 Task: Search for emails in the 'Current Folder' with 'Green category' and 'Due Date' set to 'Last Week'.
Action: Mouse moved to (229, 4)
Screenshot: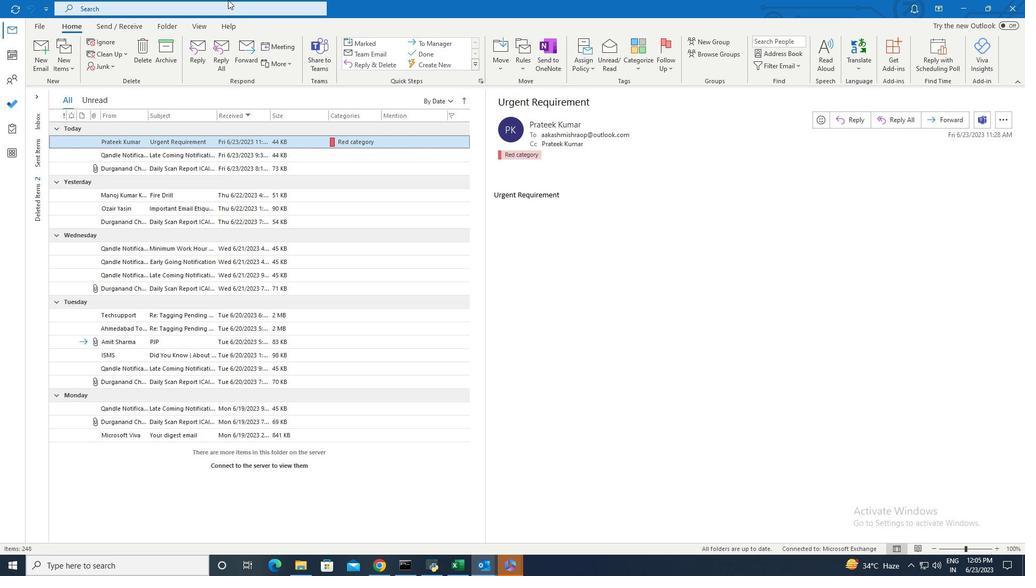 
Action: Mouse pressed left at (229, 4)
Screenshot: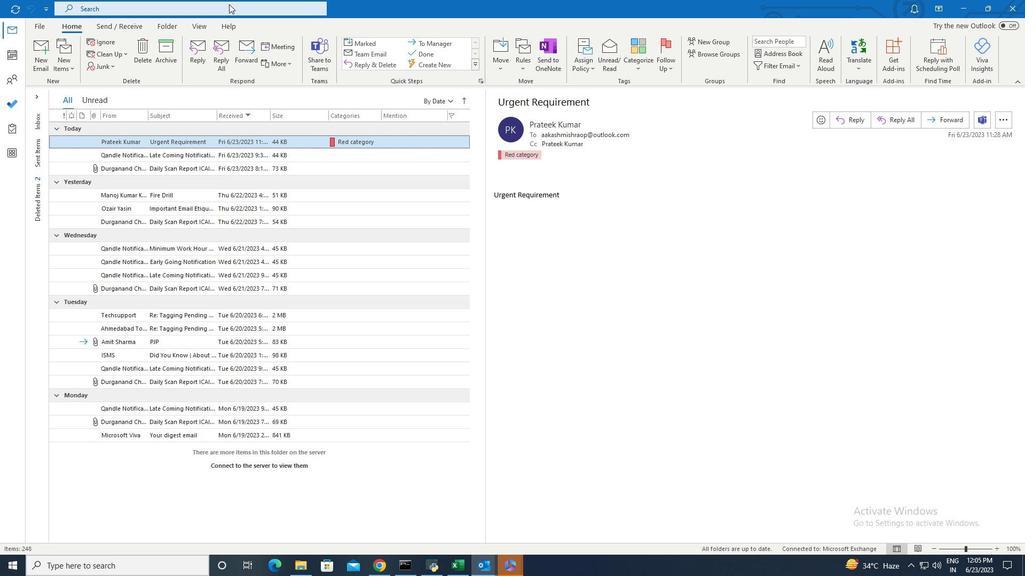 
Action: Mouse moved to (229, 6)
Screenshot: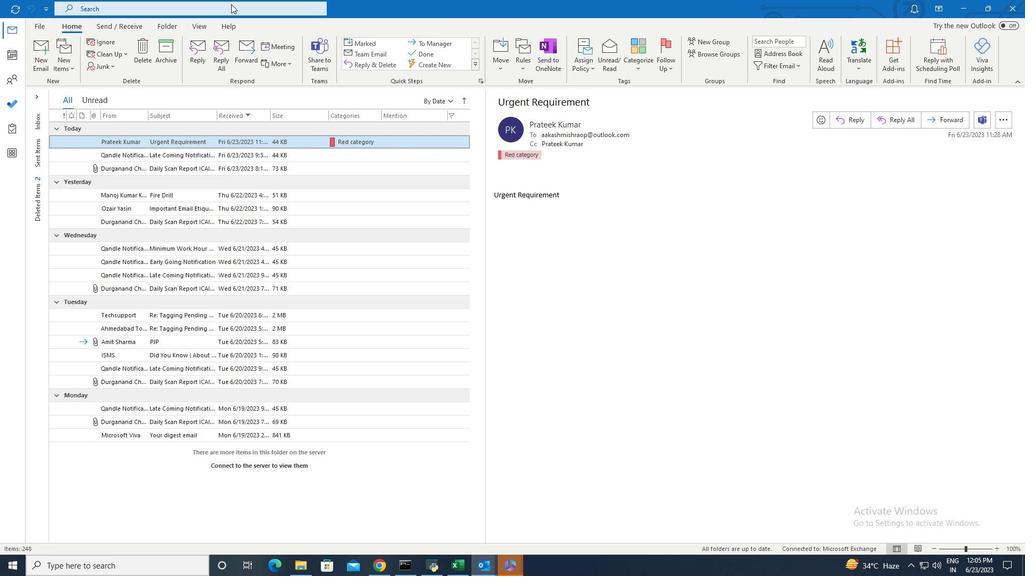 
Action: Mouse pressed left at (229, 6)
Screenshot: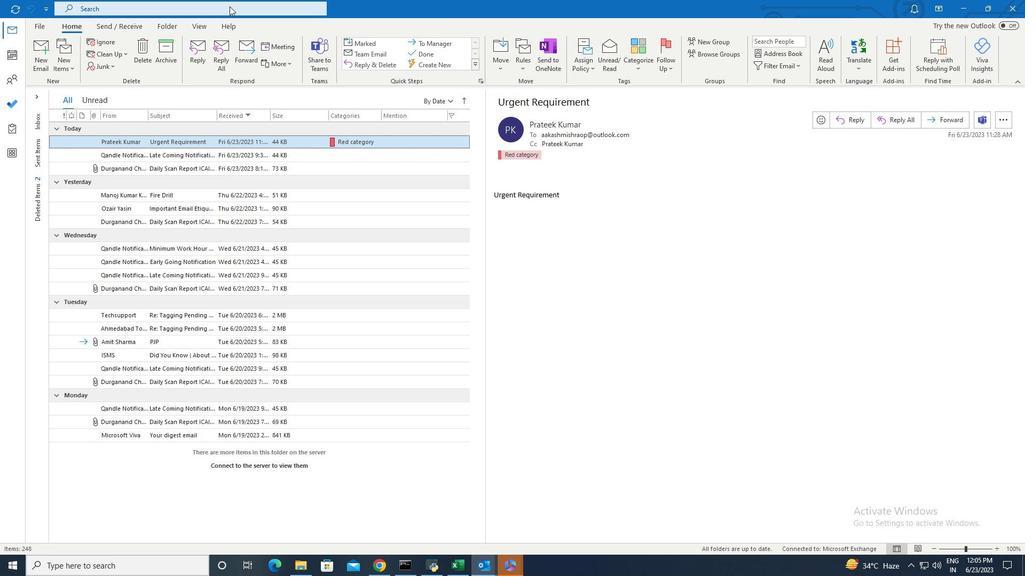 
Action: Mouse moved to (365, 10)
Screenshot: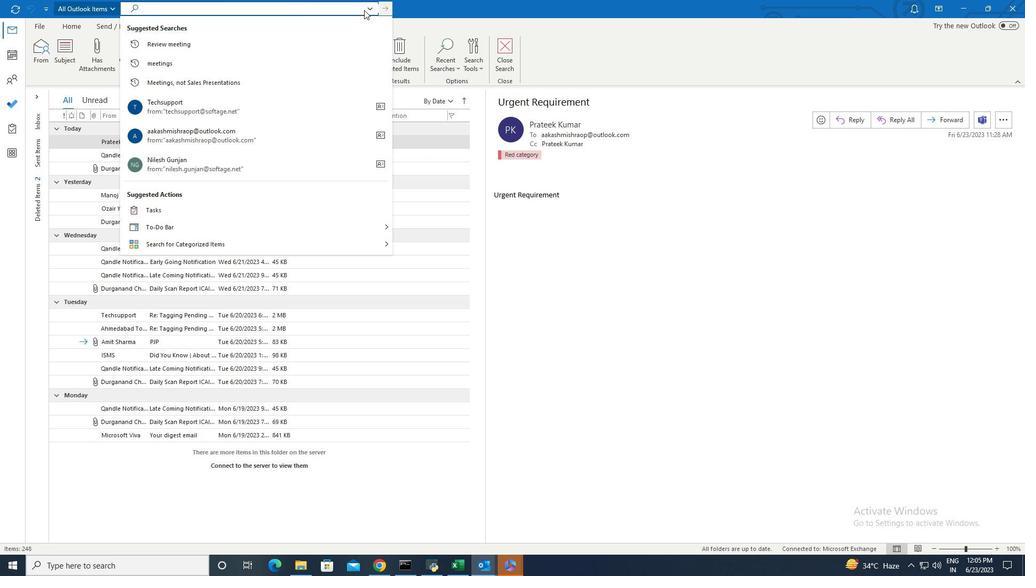 
Action: Mouse pressed left at (365, 10)
Screenshot: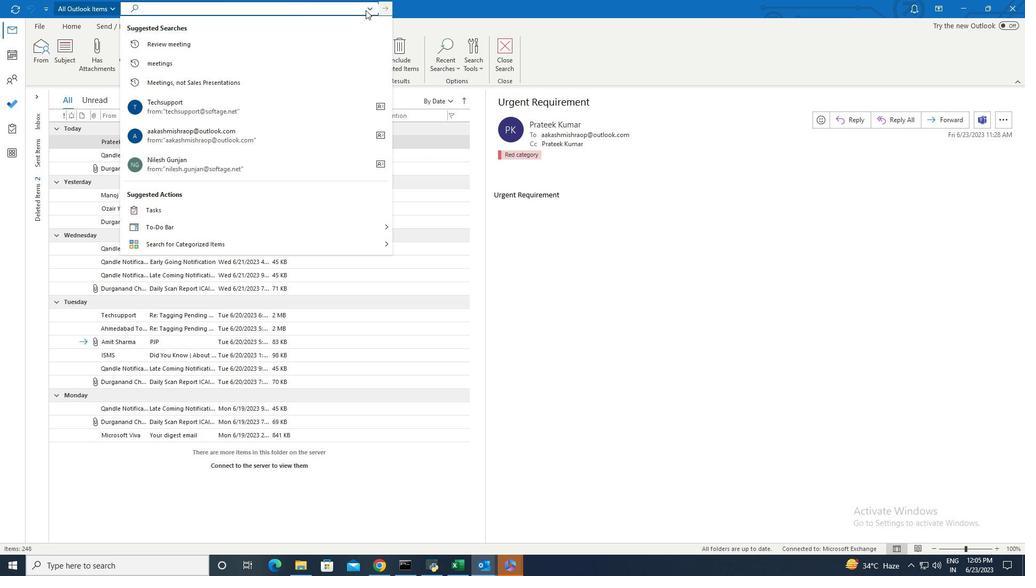 
Action: Mouse moved to (251, 29)
Screenshot: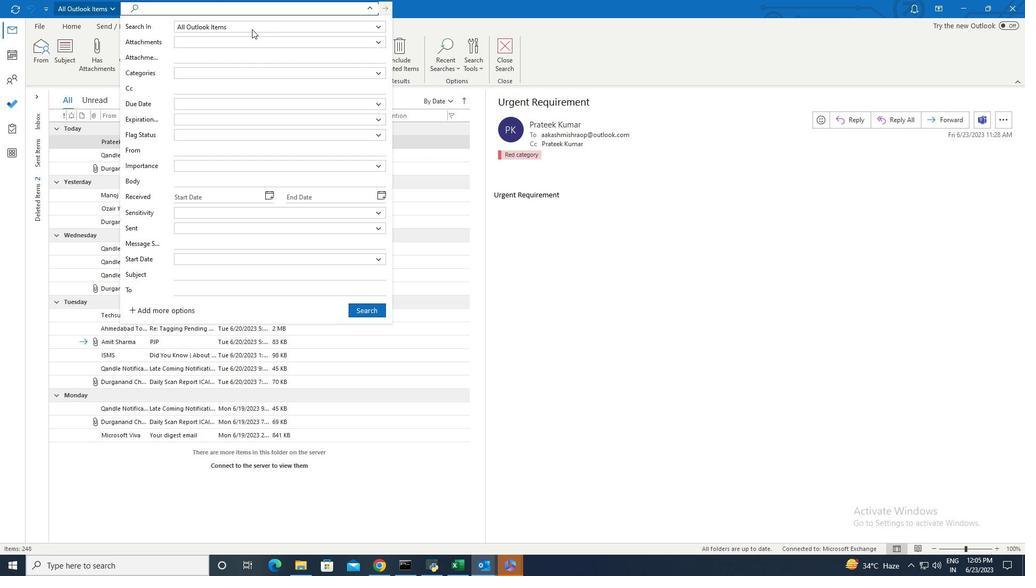 
Action: Mouse pressed left at (251, 29)
Screenshot: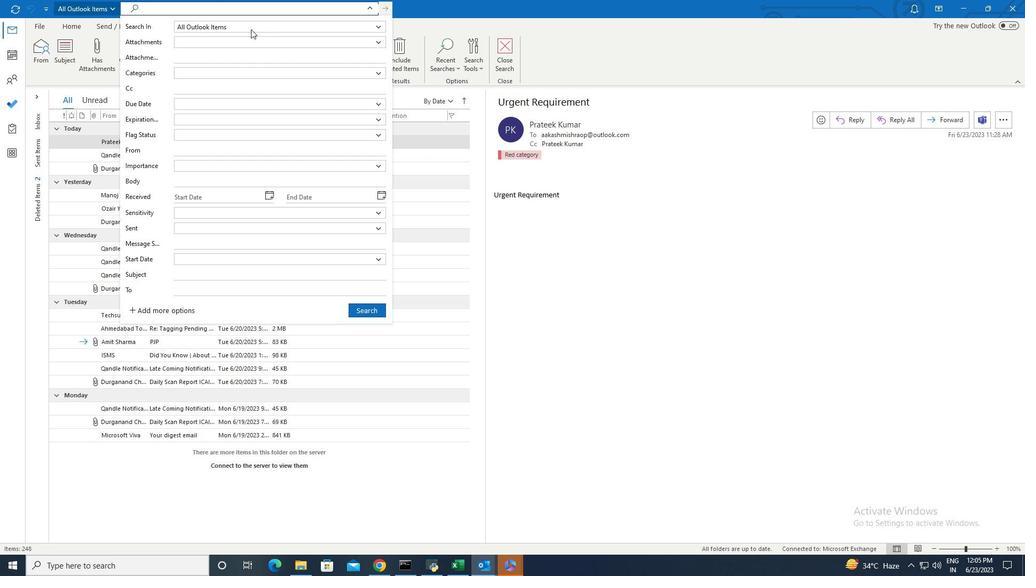 
Action: Mouse moved to (222, 34)
Screenshot: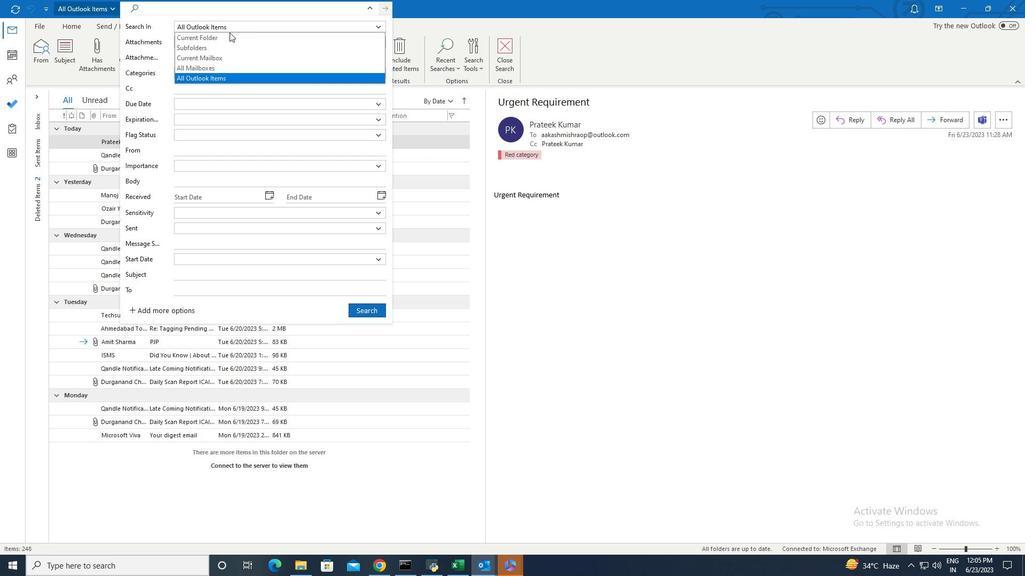 
Action: Mouse pressed left at (222, 34)
Screenshot: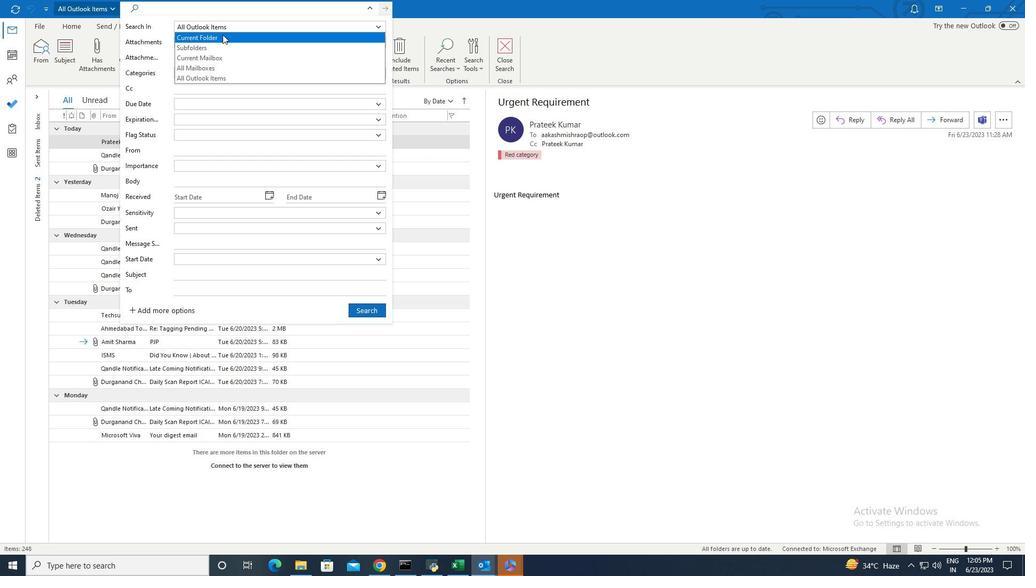 
Action: Mouse moved to (358, 6)
Screenshot: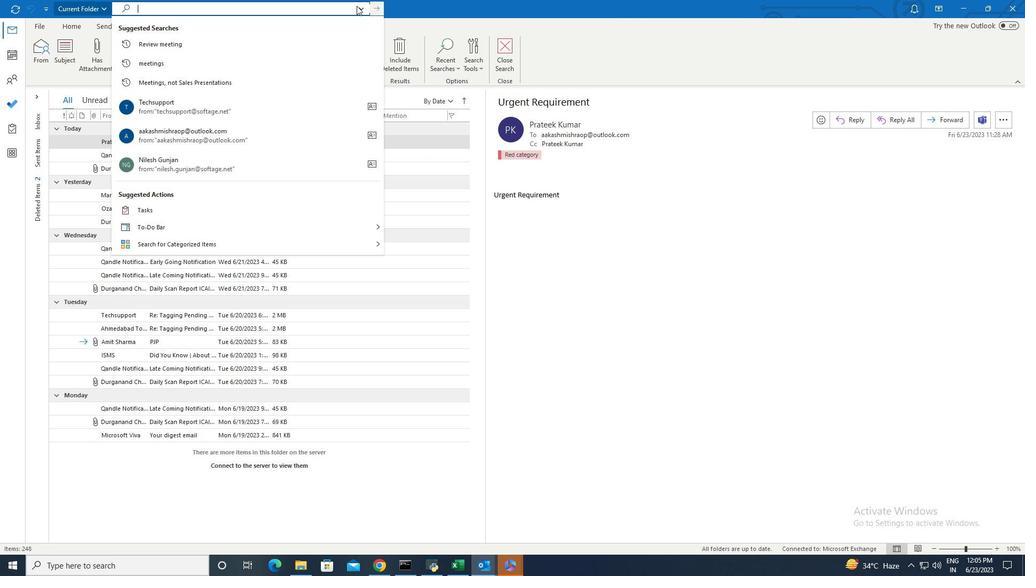 
Action: Mouse pressed left at (358, 6)
Screenshot: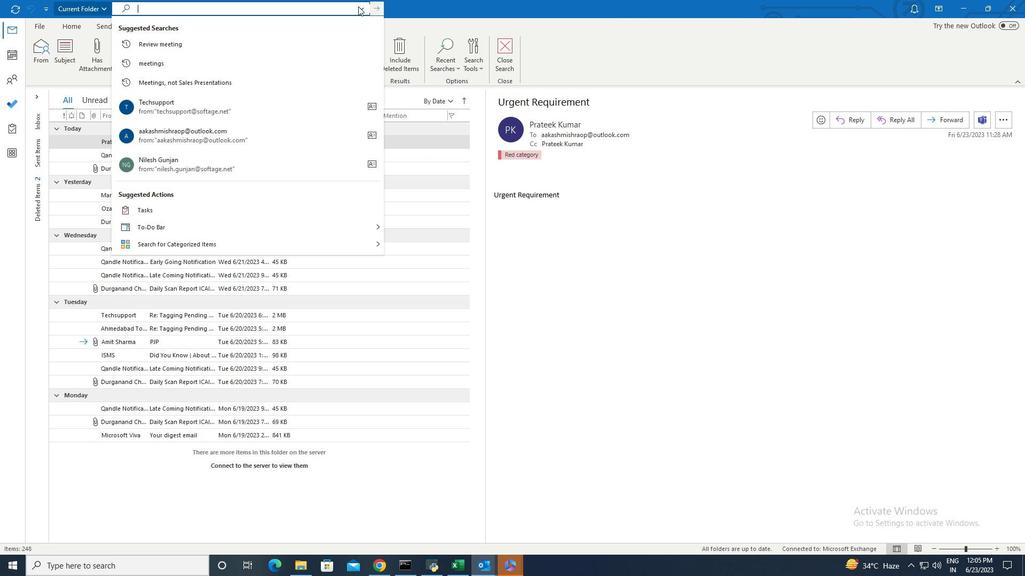 
Action: Mouse moved to (204, 71)
Screenshot: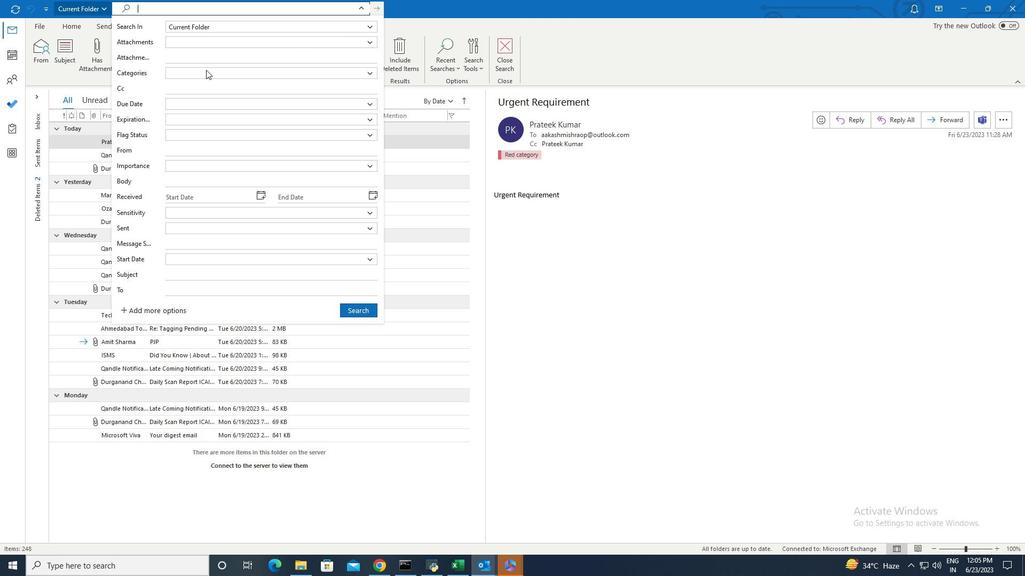 
Action: Mouse pressed left at (204, 71)
Screenshot: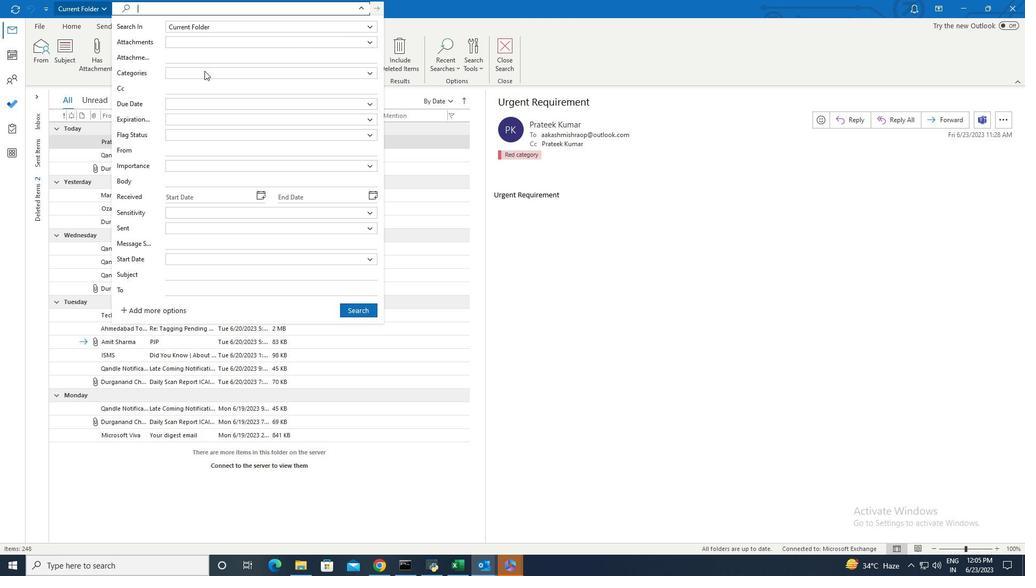 
Action: Mouse moved to (205, 106)
Screenshot: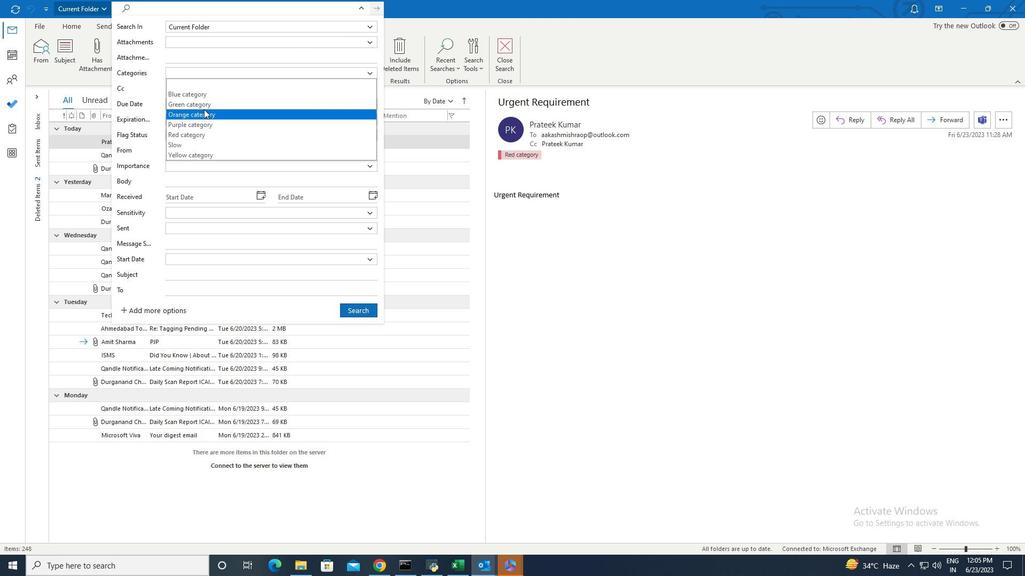 
Action: Mouse pressed left at (205, 106)
Screenshot: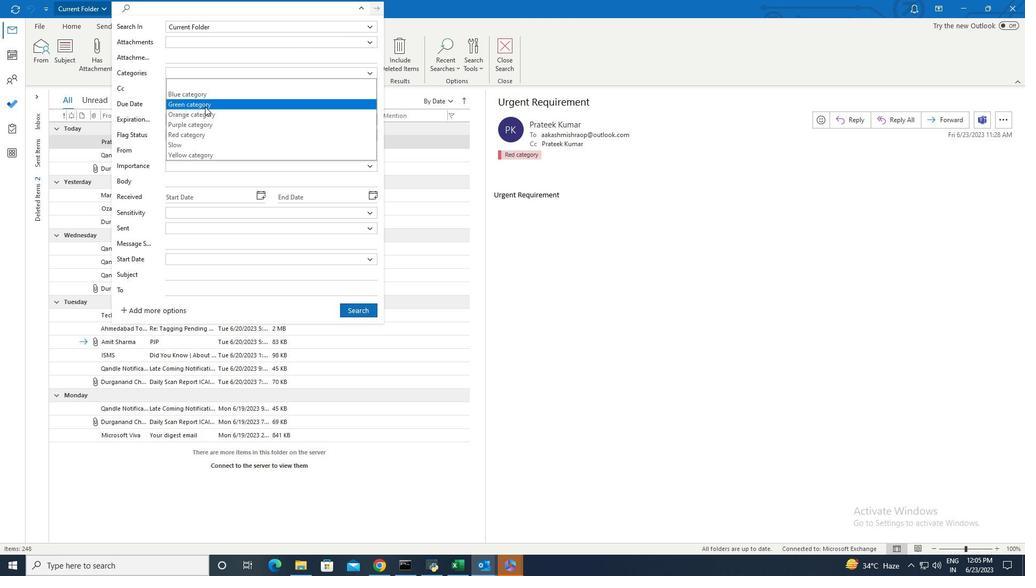 
Action: Mouse moved to (236, 103)
Screenshot: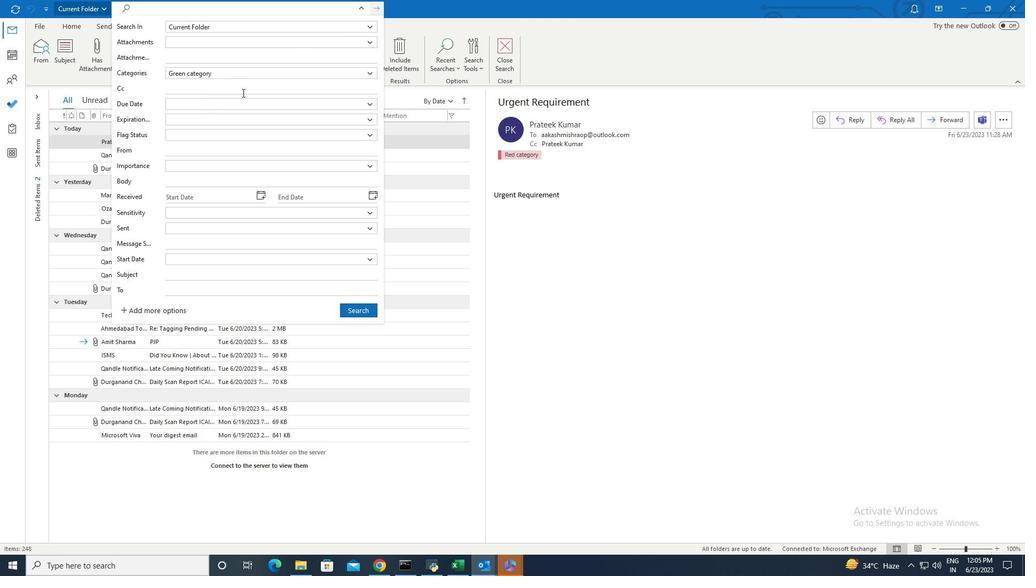 
Action: Mouse pressed left at (236, 103)
Screenshot: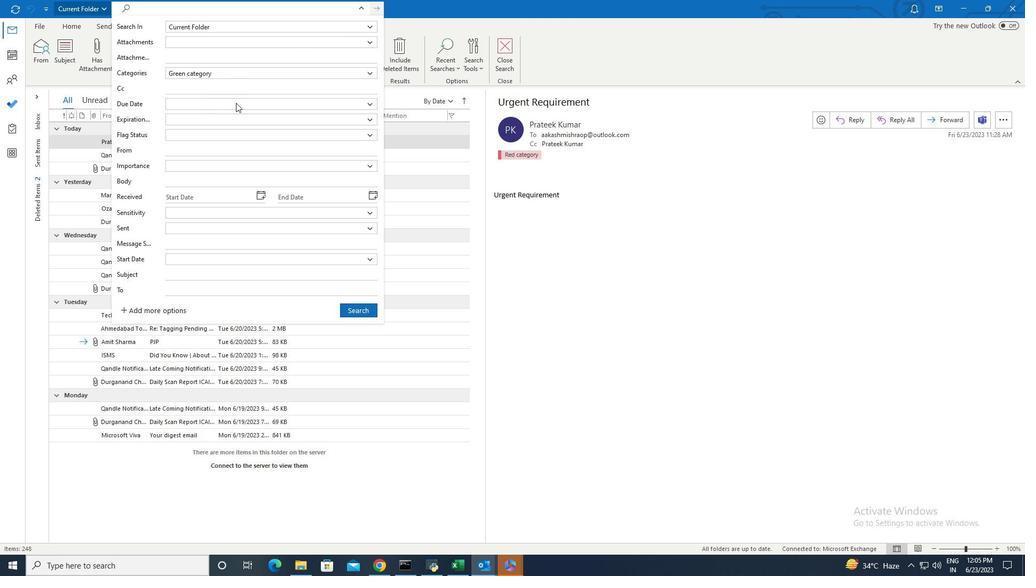 
Action: Mouse moved to (197, 179)
Screenshot: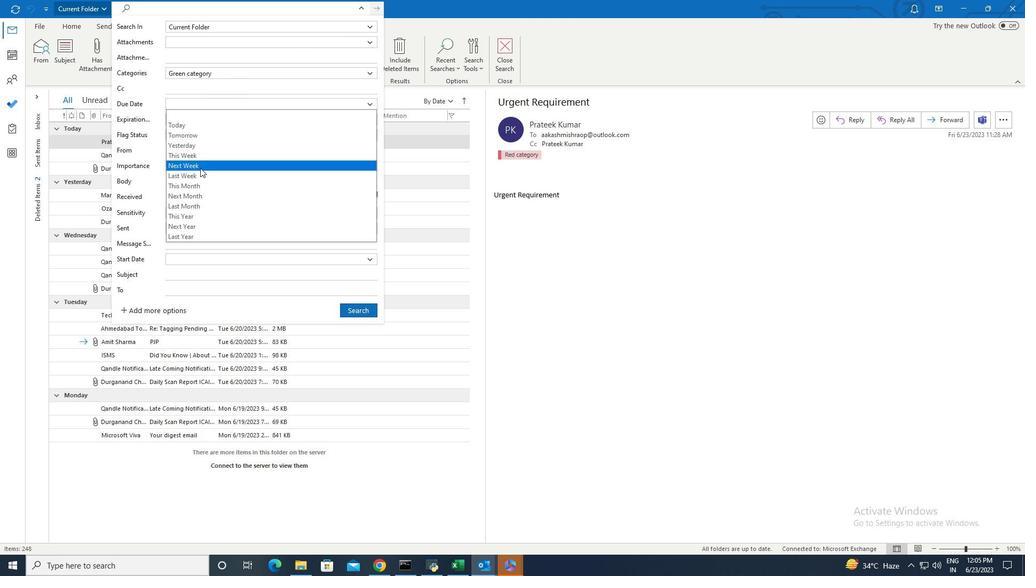 
Action: Mouse pressed left at (197, 179)
Screenshot: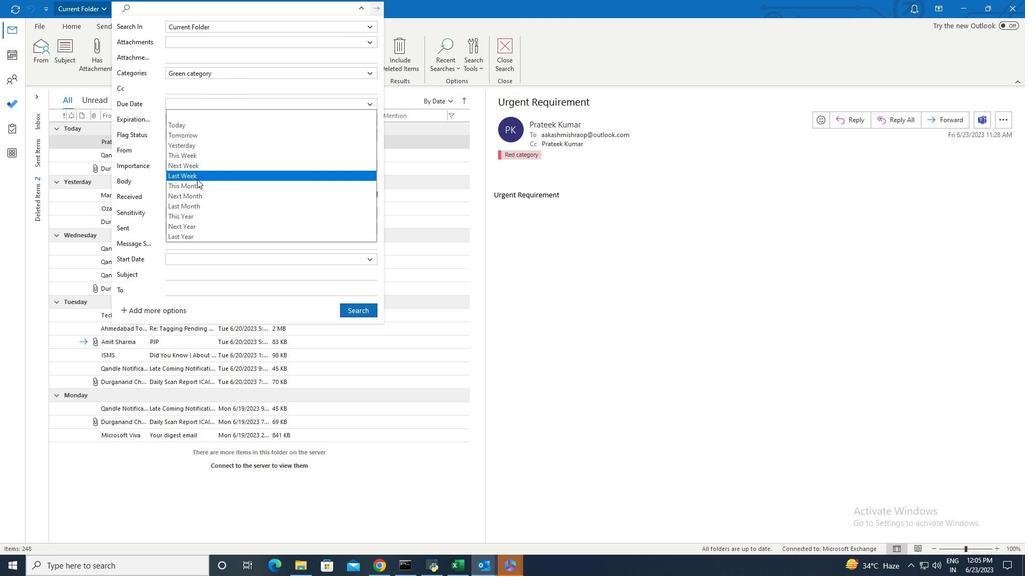 
Action: Mouse moved to (364, 311)
Screenshot: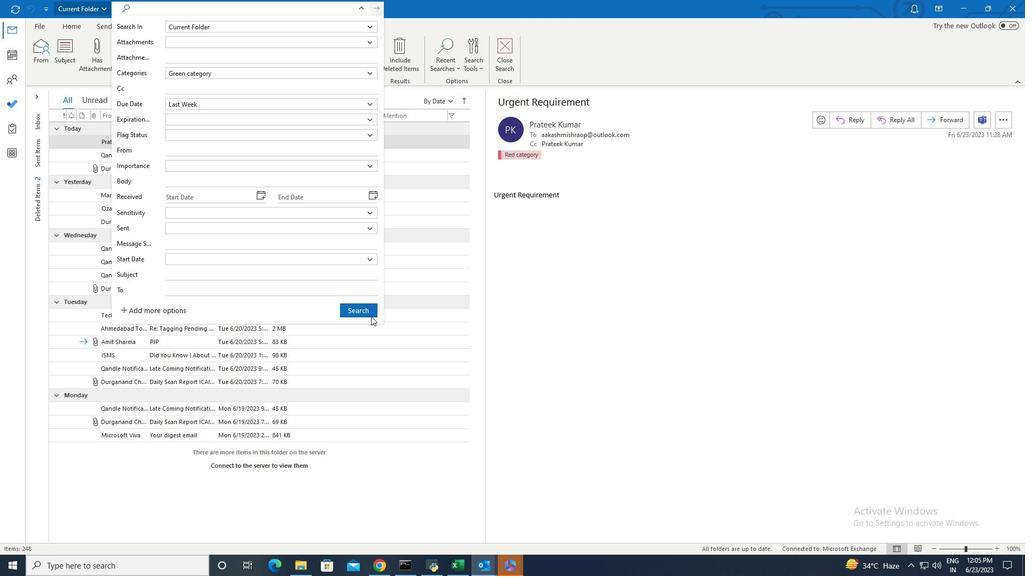 
Action: Mouse pressed left at (364, 311)
Screenshot: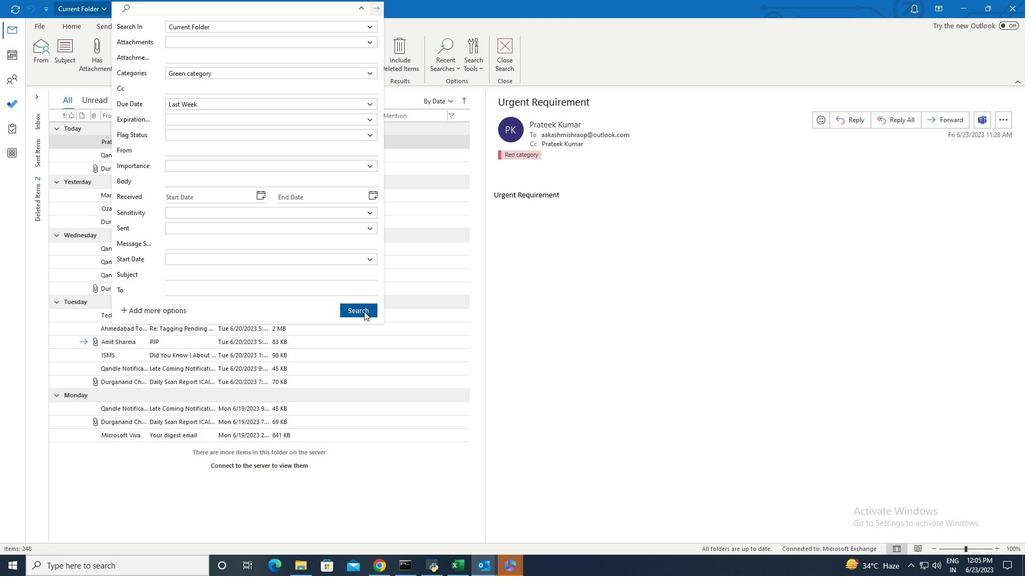 
Action: Mouse moved to (364, 310)
Screenshot: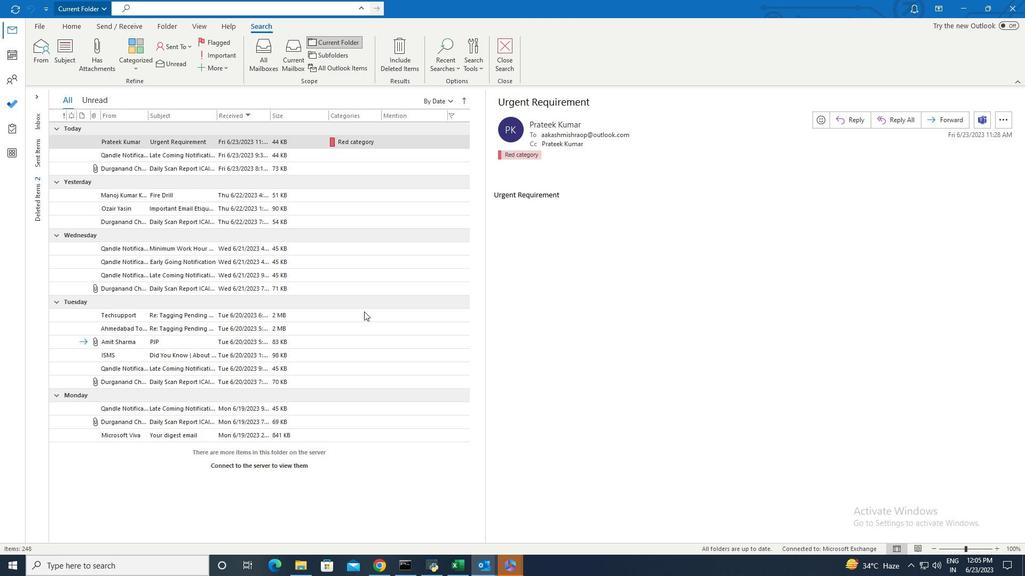 
